 Task: Check the average views per listing of barn in the last 5 years.
Action: Mouse moved to (893, 212)
Screenshot: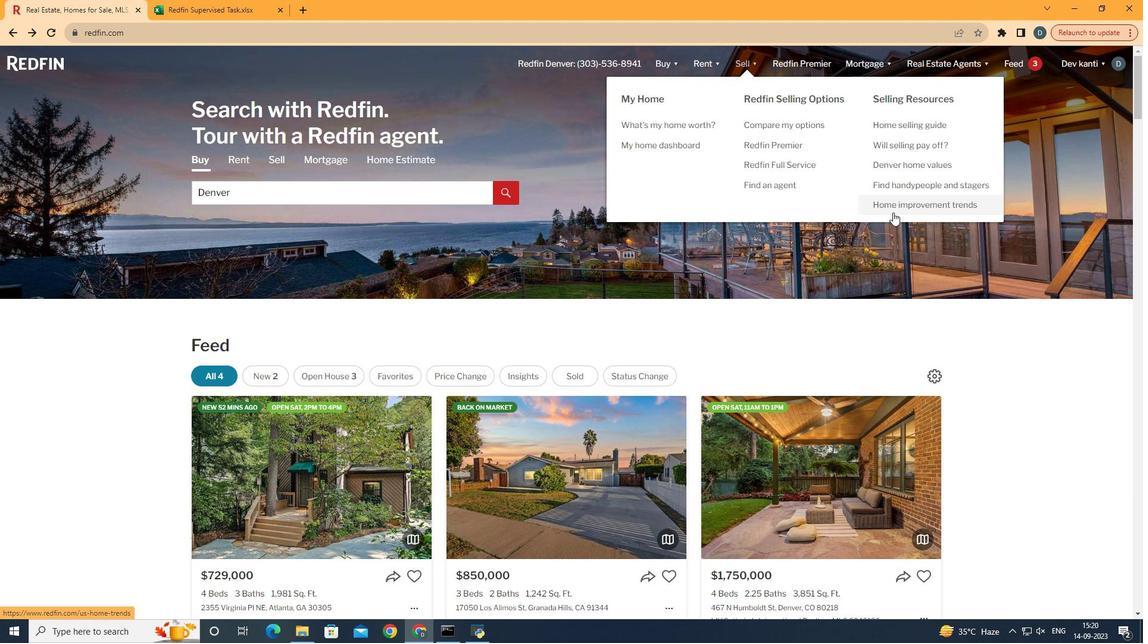 
Action: Mouse pressed left at (893, 212)
Screenshot: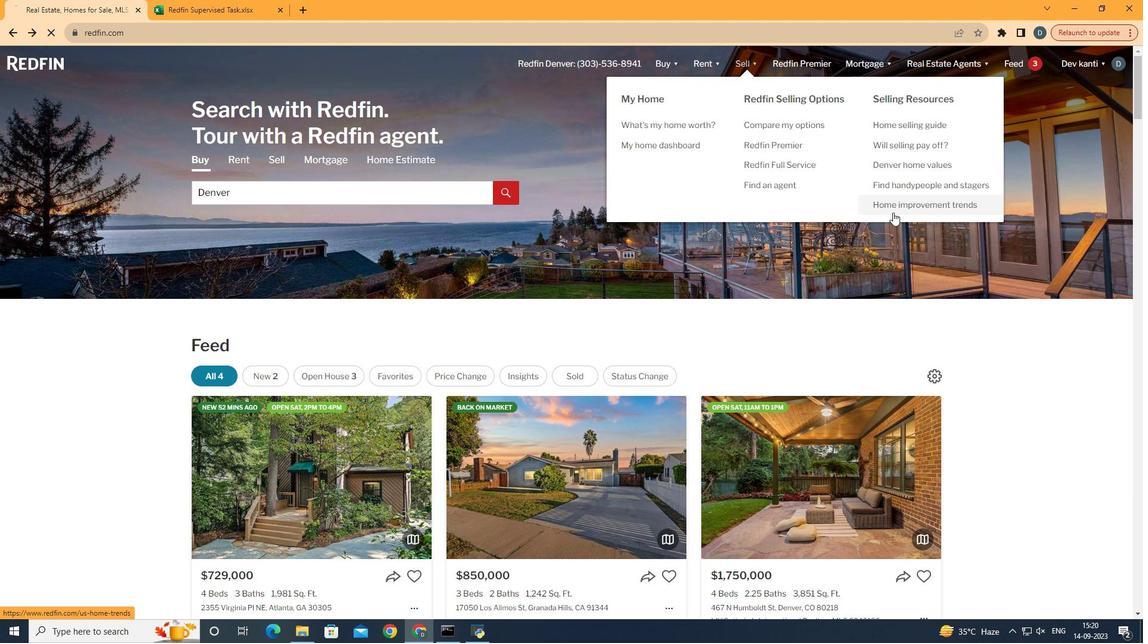 
Action: Mouse moved to (291, 232)
Screenshot: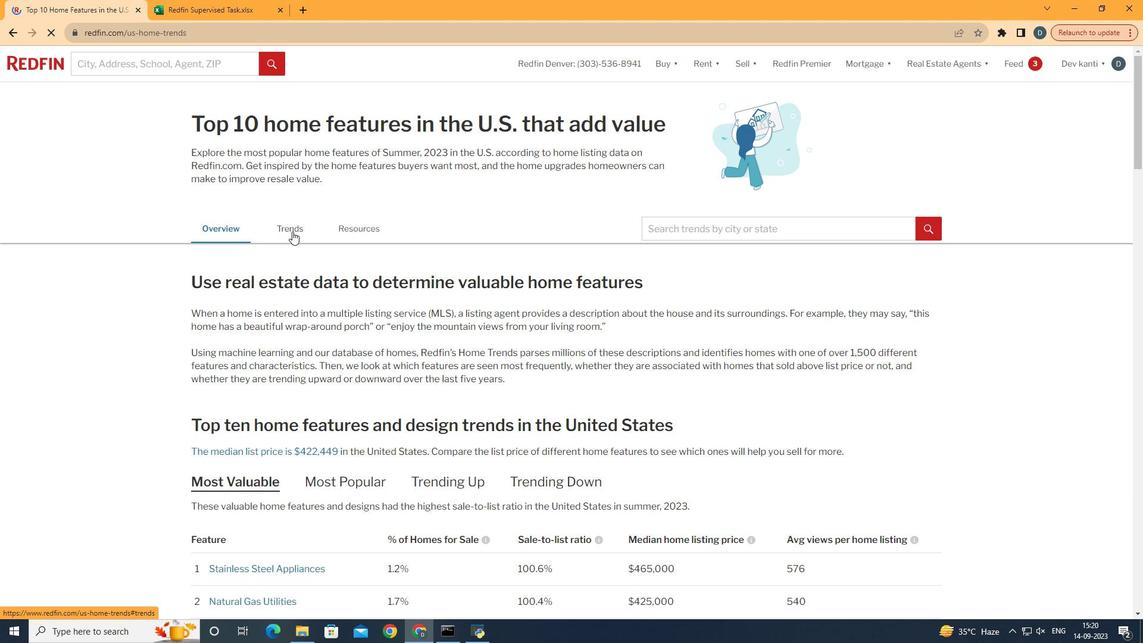 
Action: Mouse pressed left at (291, 232)
Screenshot: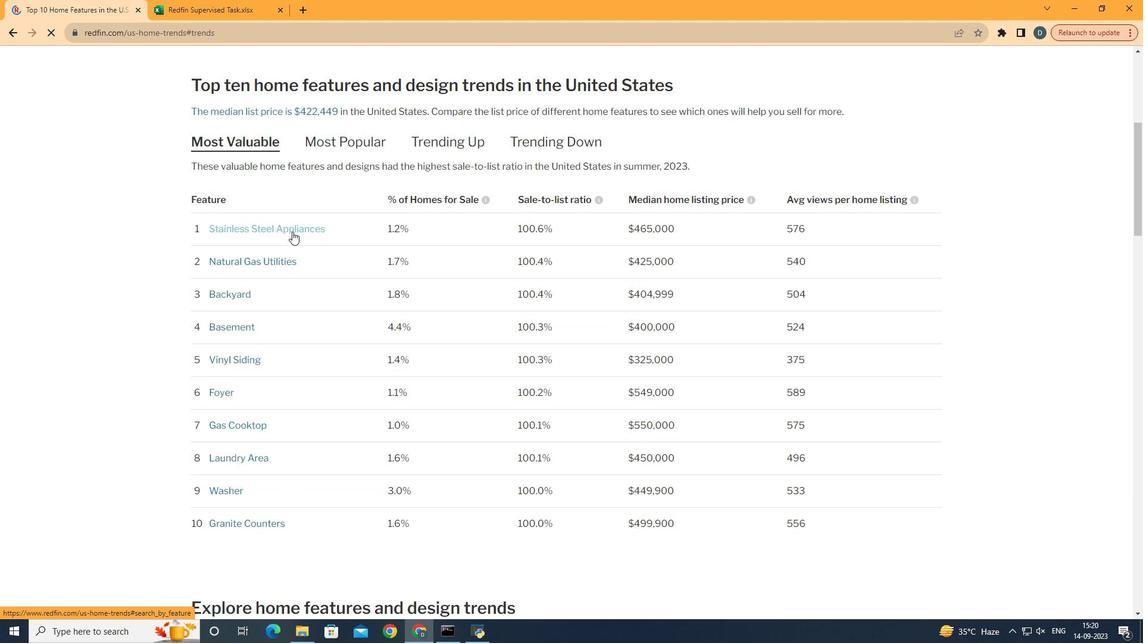 
Action: Mouse moved to (422, 292)
Screenshot: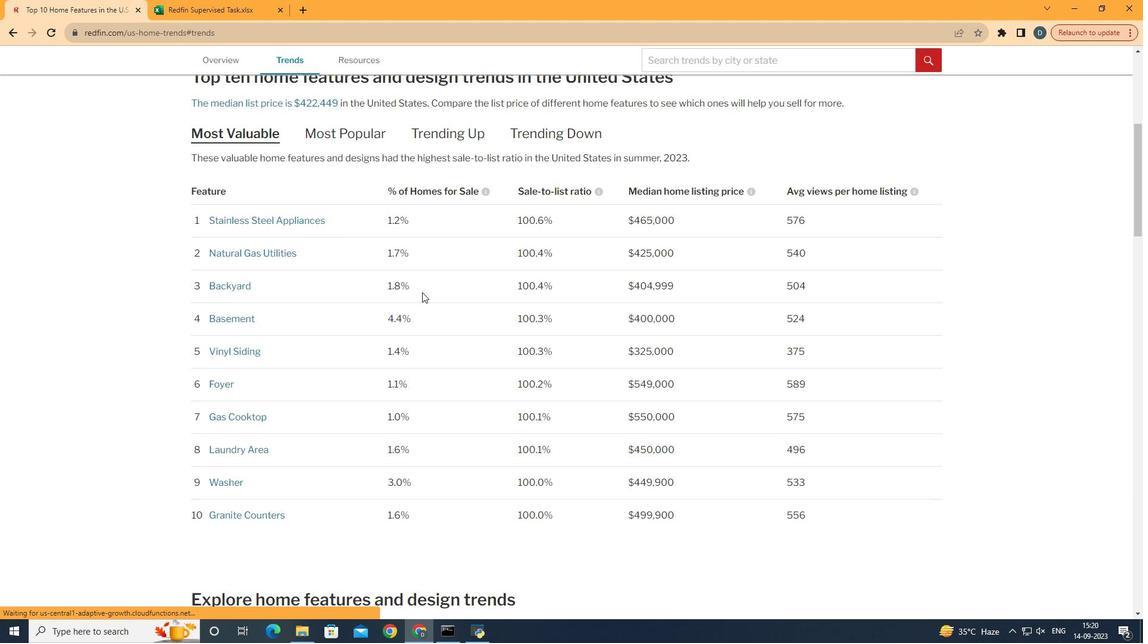 
Action: Mouse scrolled (422, 291) with delta (0, 0)
Screenshot: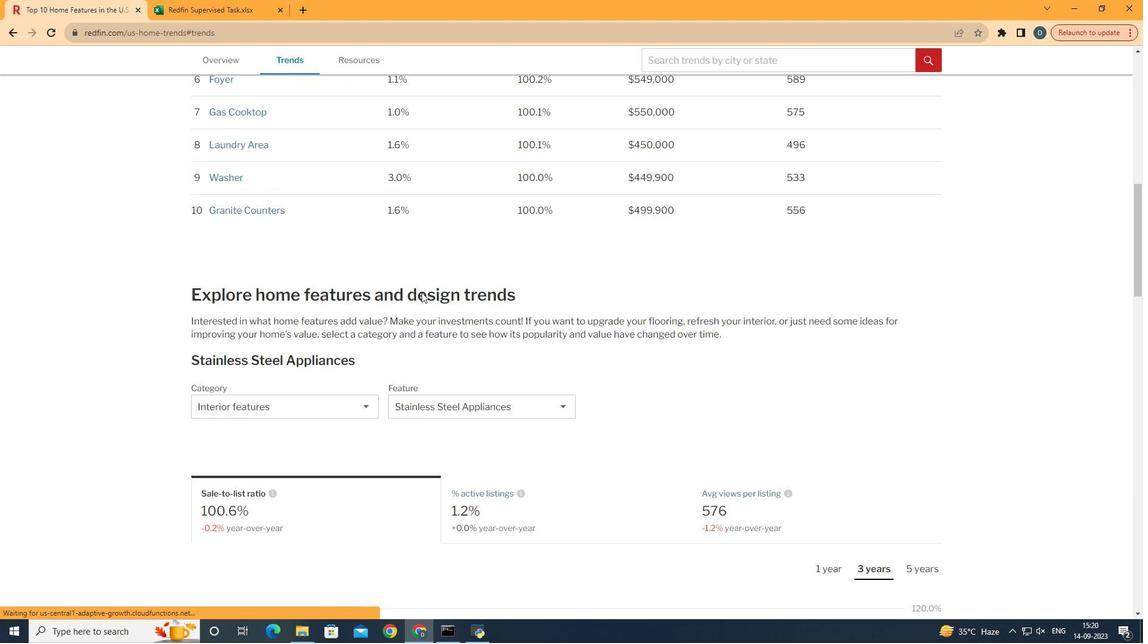 
Action: Mouse scrolled (422, 291) with delta (0, 0)
Screenshot: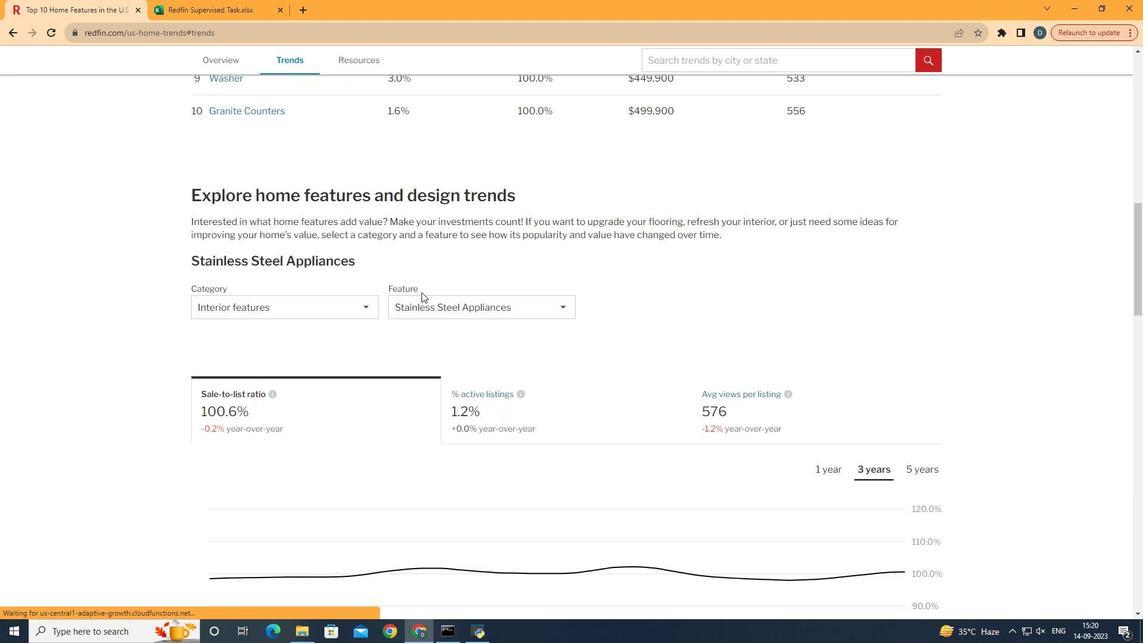 
Action: Mouse scrolled (422, 291) with delta (0, 0)
Screenshot: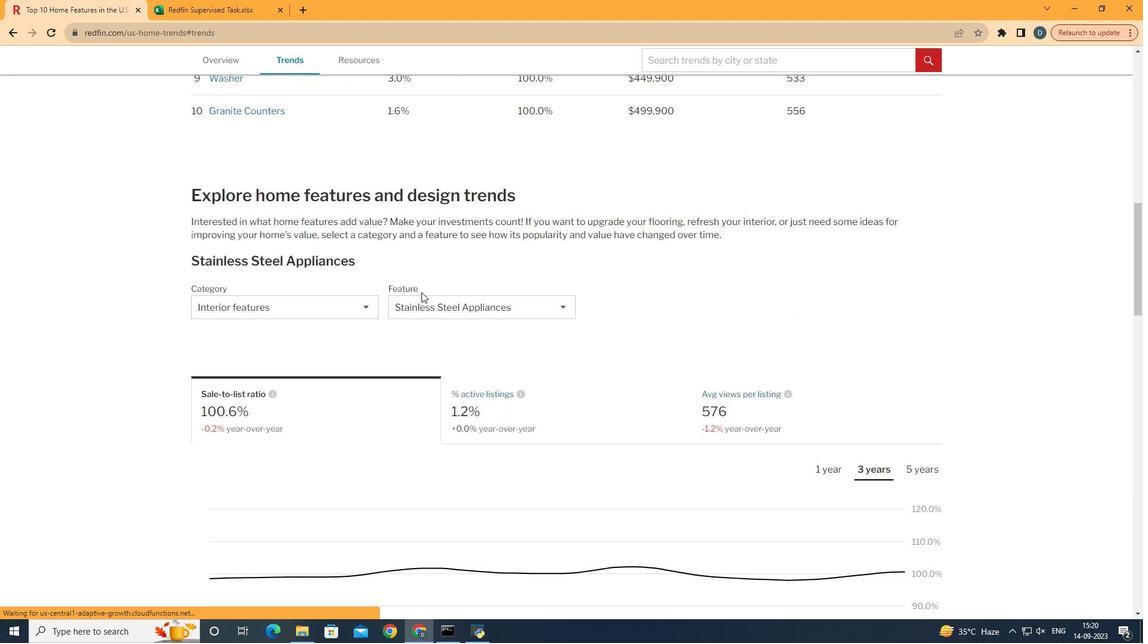 
Action: Mouse scrolled (422, 291) with delta (0, 0)
Screenshot: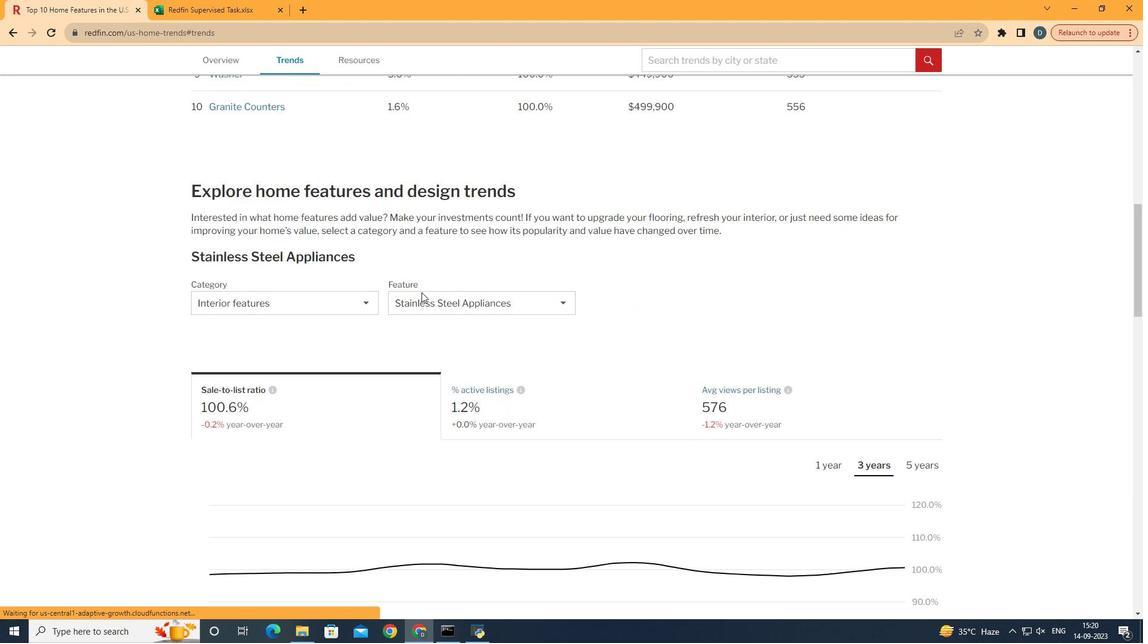 
Action: Mouse scrolled (422, 291) with delta (0, 0)
Screenshot: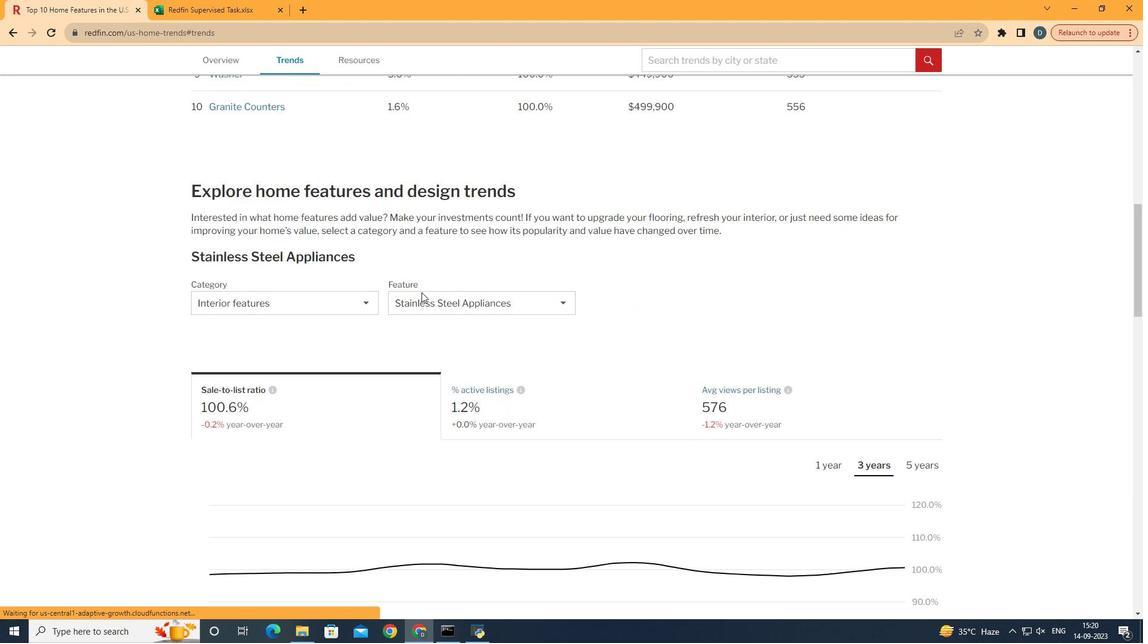 
Action: Mouse scrolled (422, 291) with delta (0, 0)
Screenshot: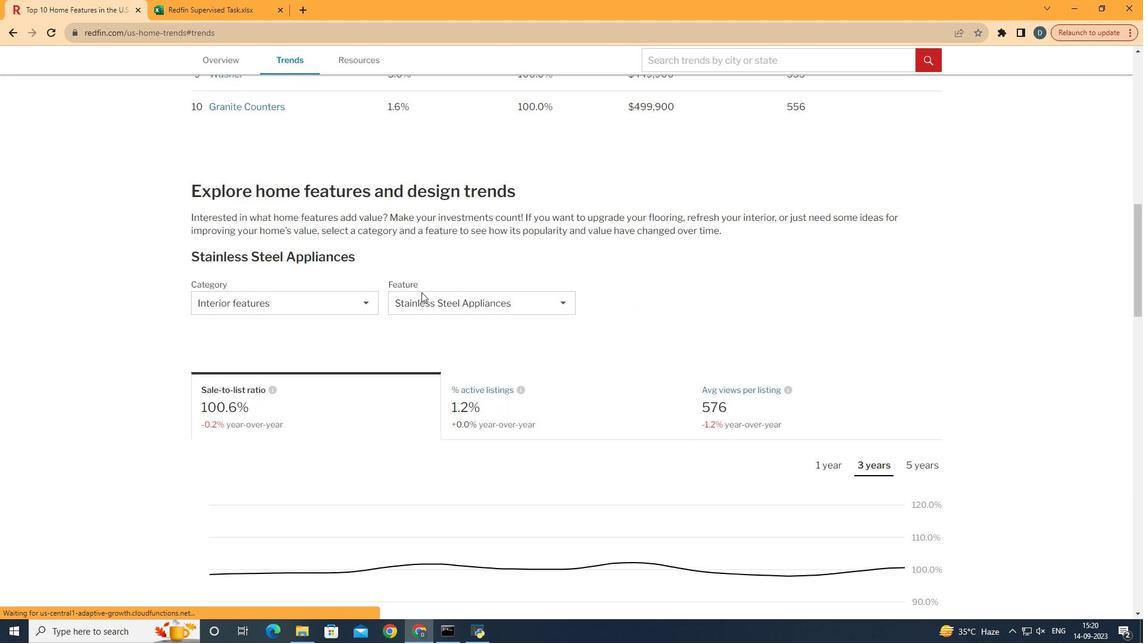 
Action: Mouse moved to (421, 292)
Screenshot: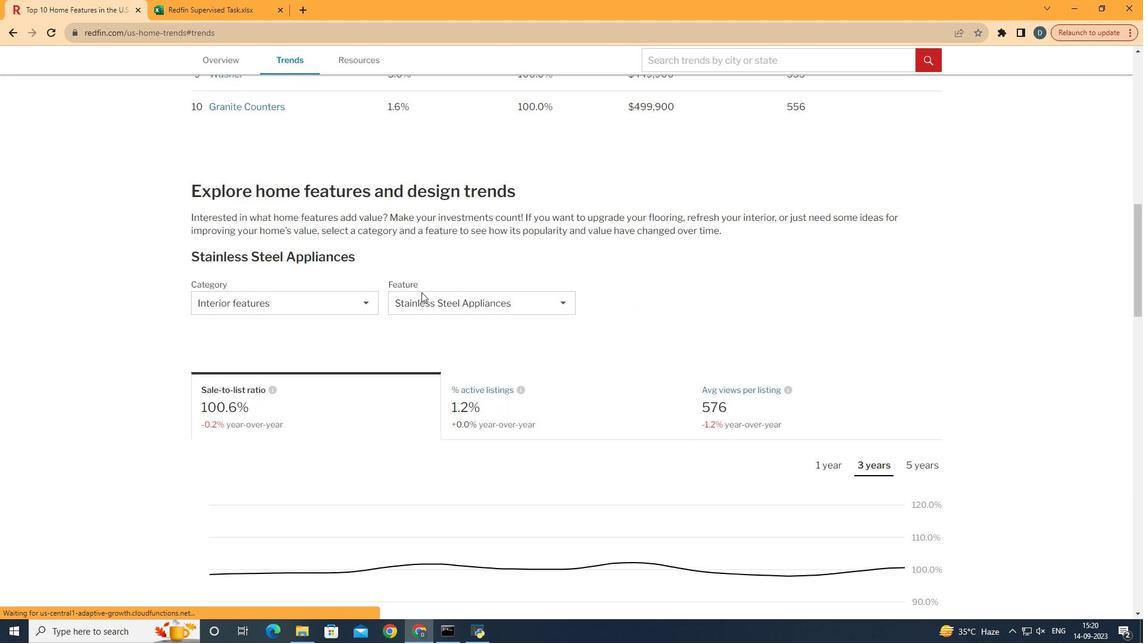 
Action: Mouse scrolled (421, 291) with delta (0, 0)
Screenshot: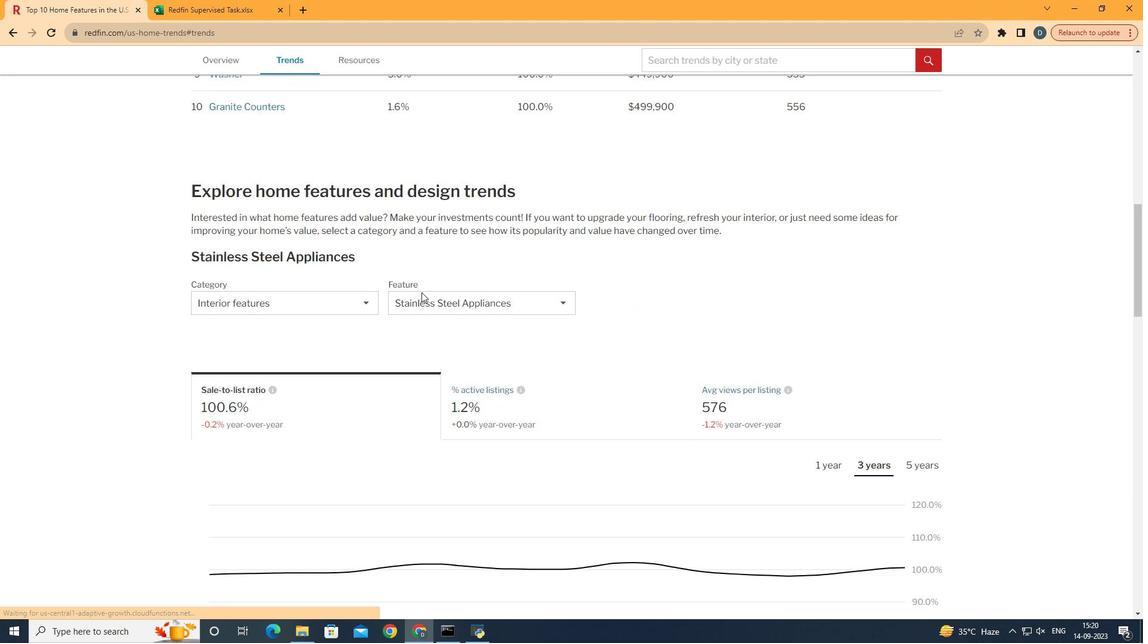
Action: Mouse moved to (360, 285)
Screenshot: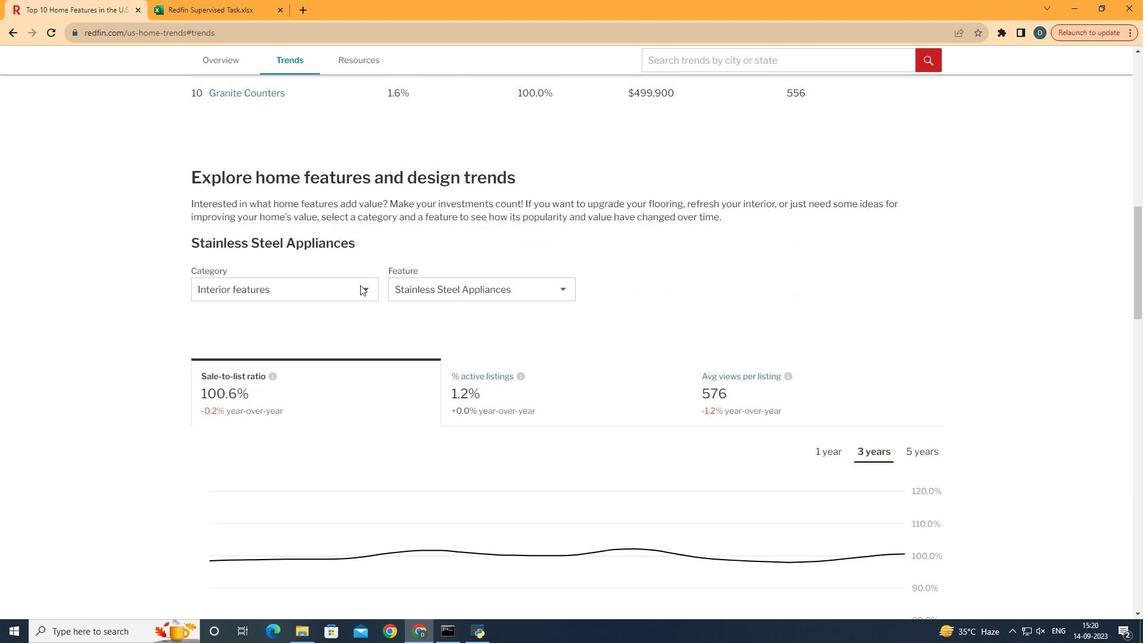 
Action: Mouse scrolled (360, 284) with delta (0, 0)
Screenshot: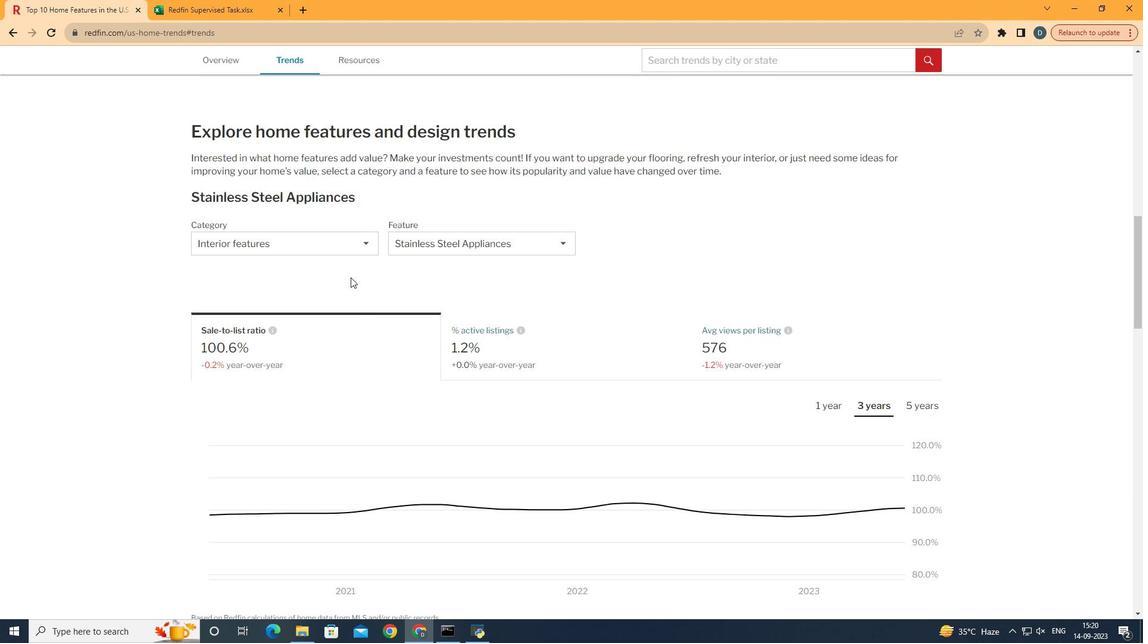
Action: Mouse moved to (344, 237)
Screenshot: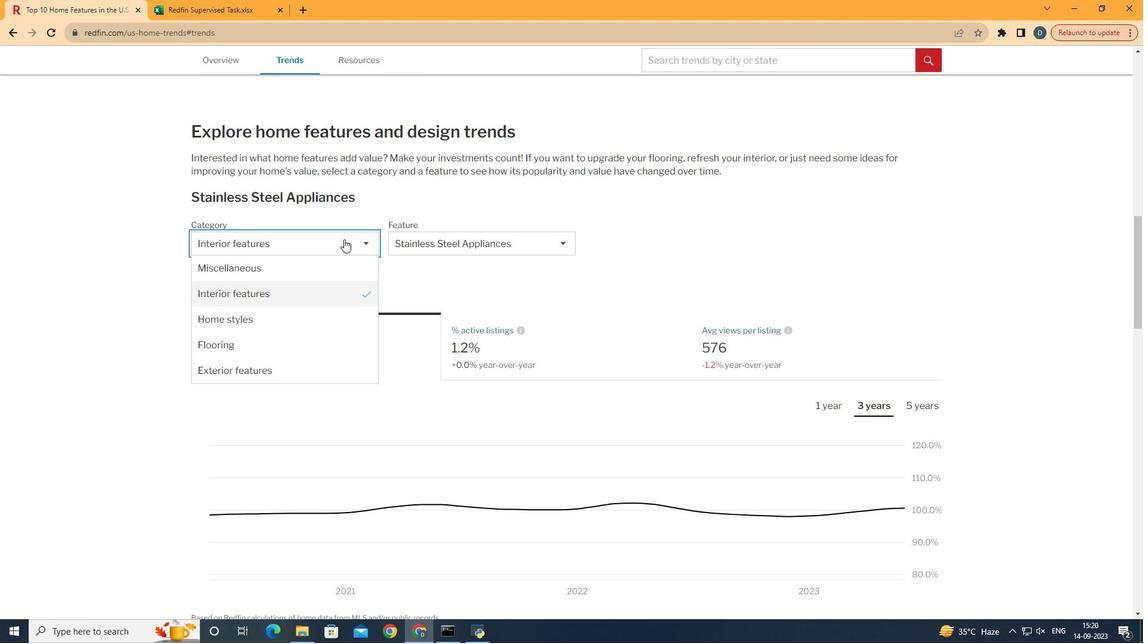 
Action: Mouse pressed left at (344, 237)
Screenshot: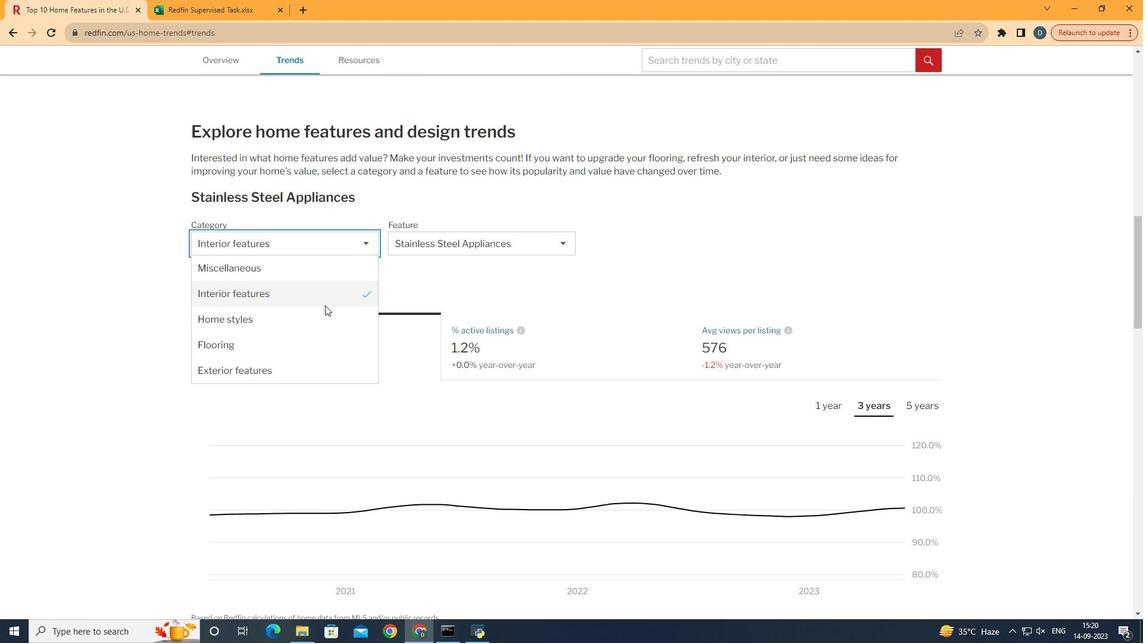 
Action: Mouse moved to (325, 366)
Screenshot: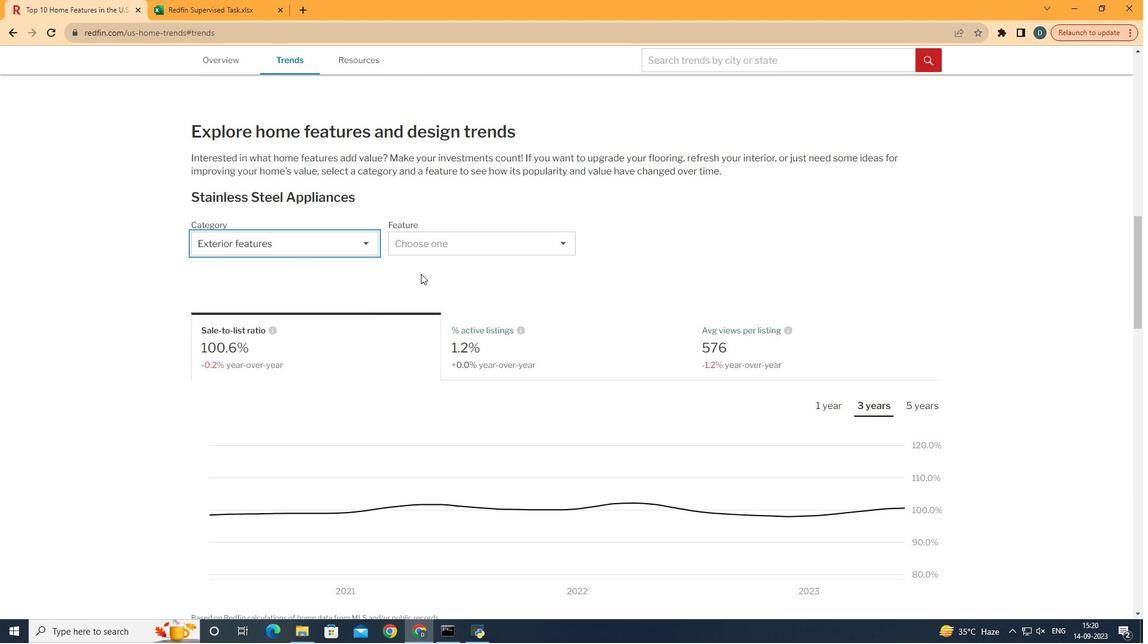 
Action: Mouse pressed left at (325, 366)
Screenshot: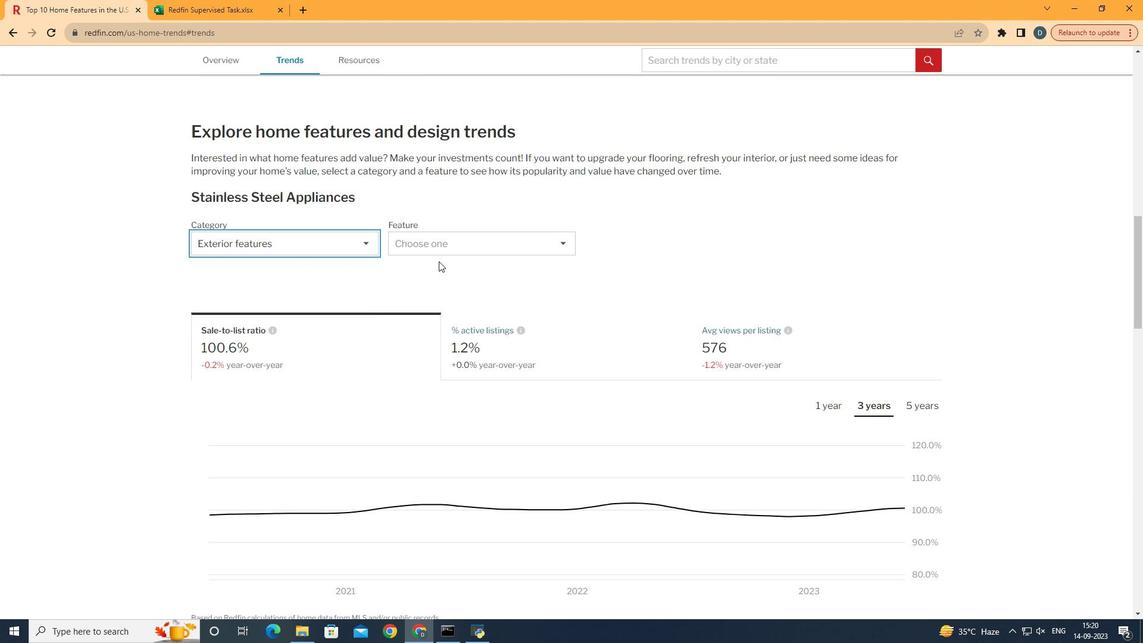 
Action: Mouse moved to (483, 239)
Screenshot: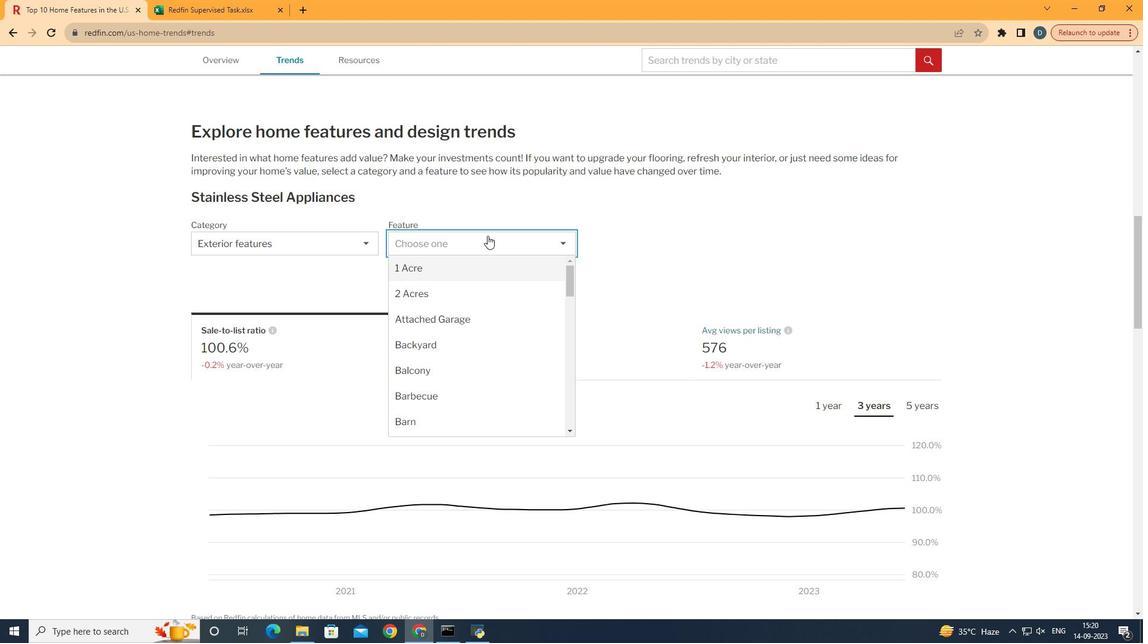 
Action: Mouse pressed left at (483, 239)
Screenshot: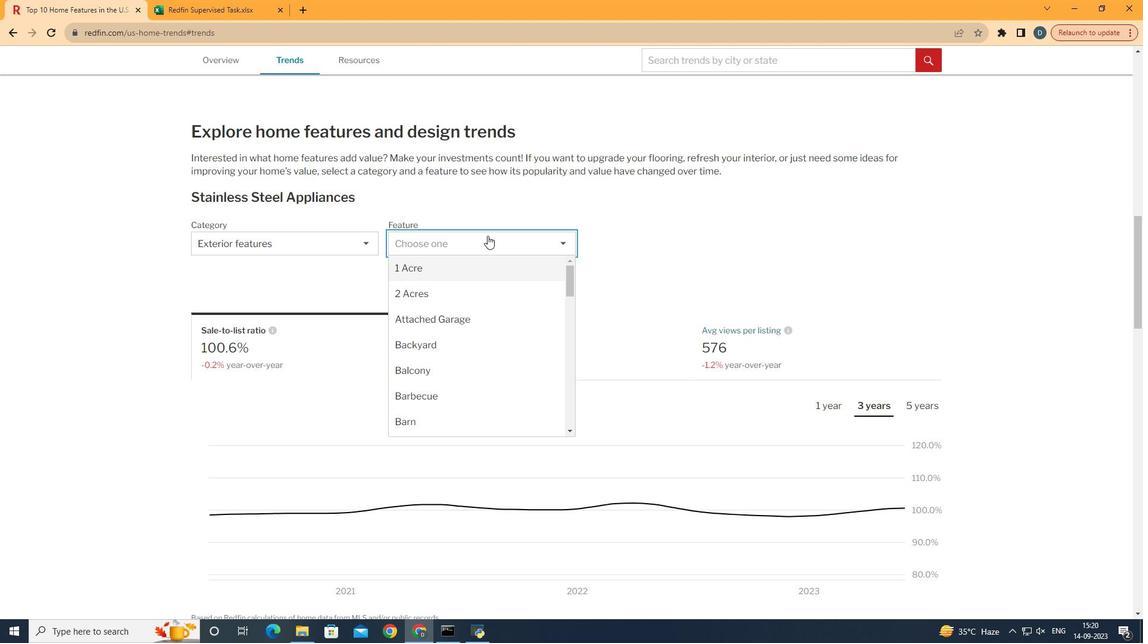 
Action: Mouse moved to (483, 414)
Screenshot: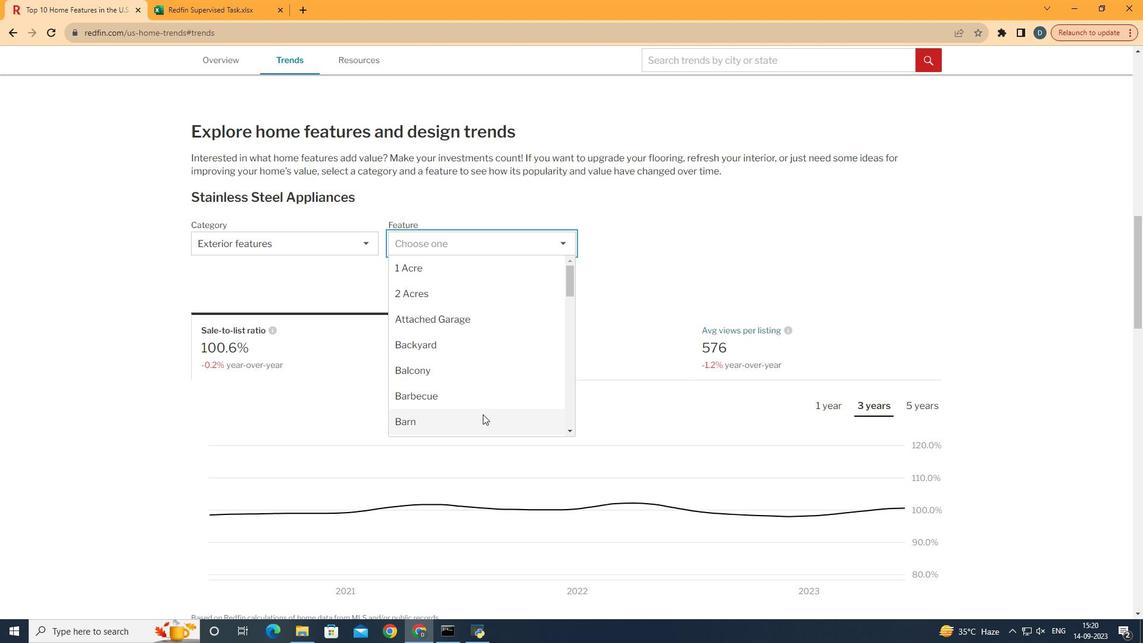
Action: Mouse pressed left at (483, 414)
Screenshot: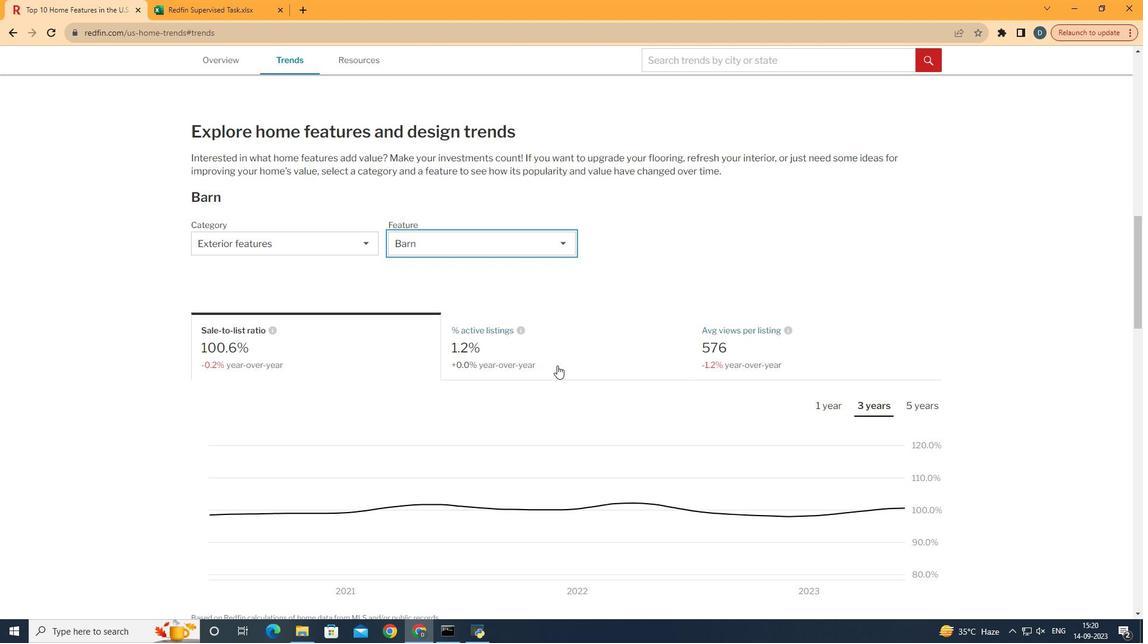 
Action: Mouse moved to (1000, 226)
Screenshot: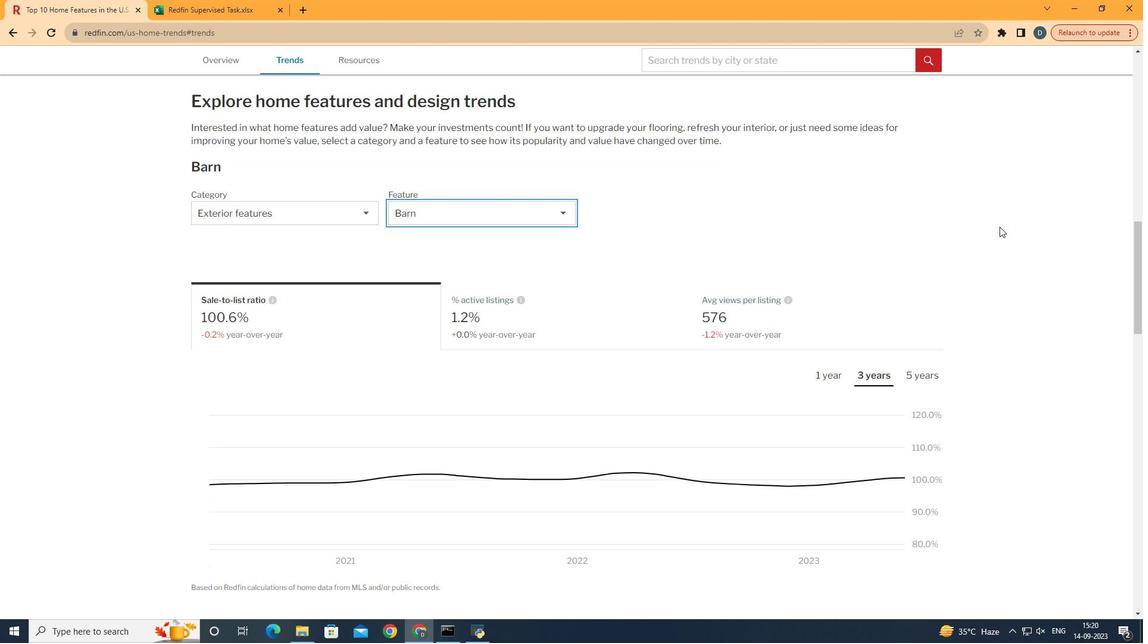 
Action: Mouse scrolled (1000, 226) with delta (0, 0)
Screenshot: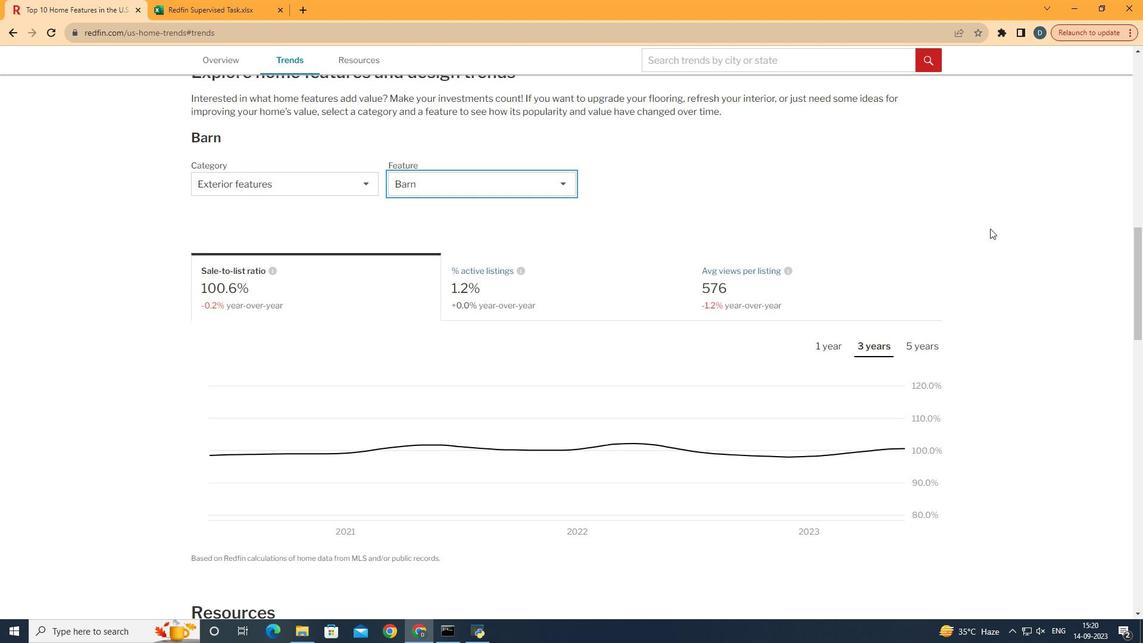 
Action: Mouse moved to (842, 286)
Screenshot: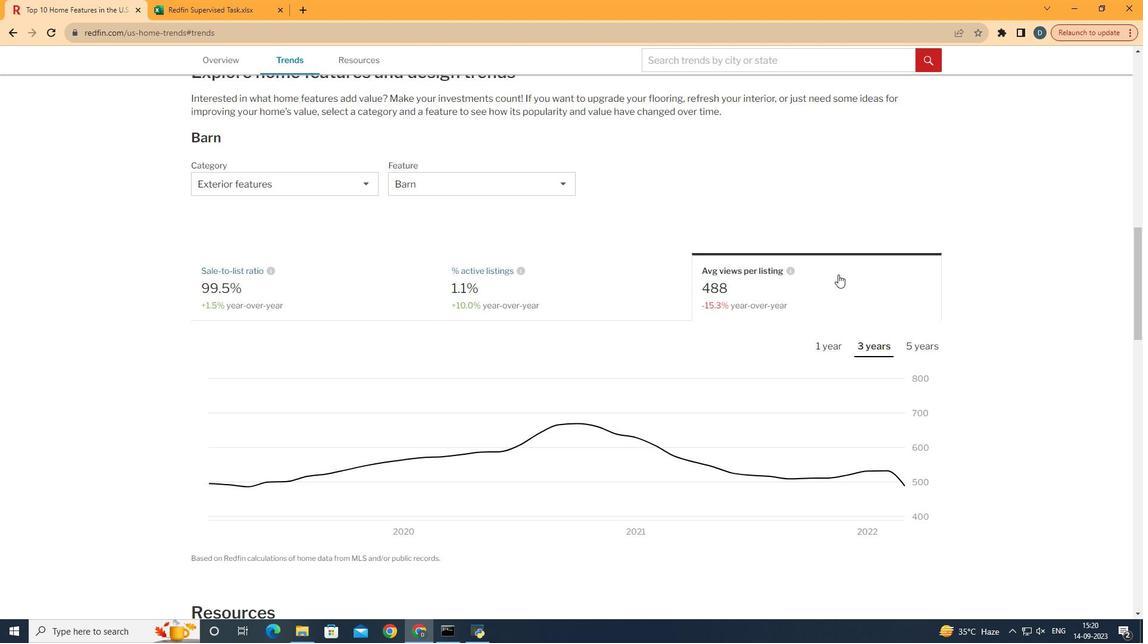 
Action: Mouse pressed left at (842, 286)
Screenshot: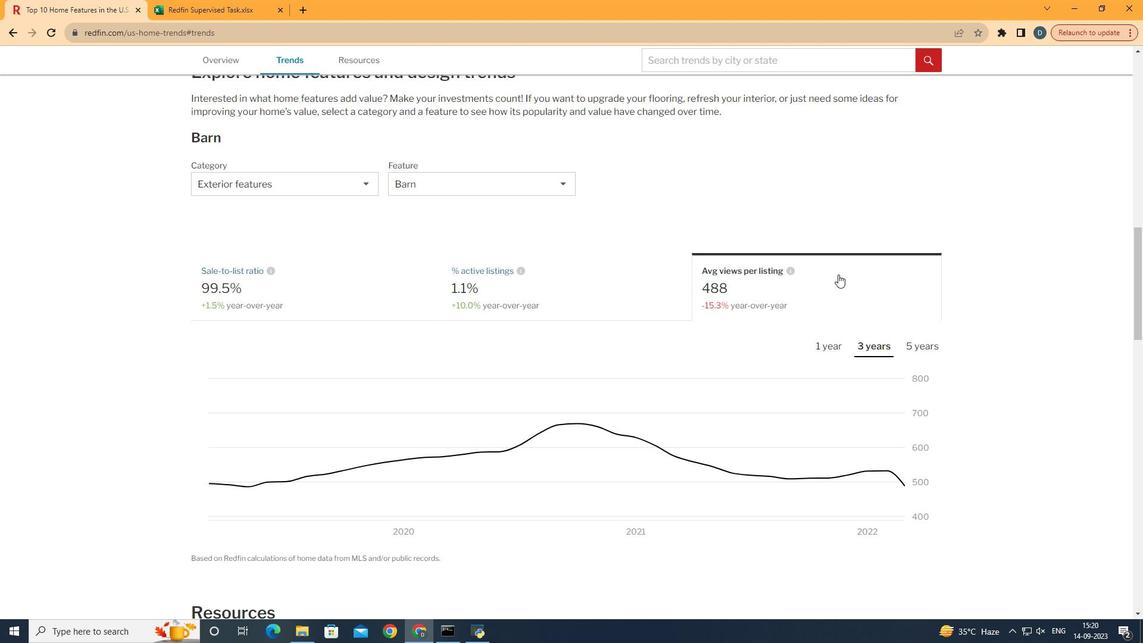 
Action: Mouse moved to (913, 343)
Screenshot: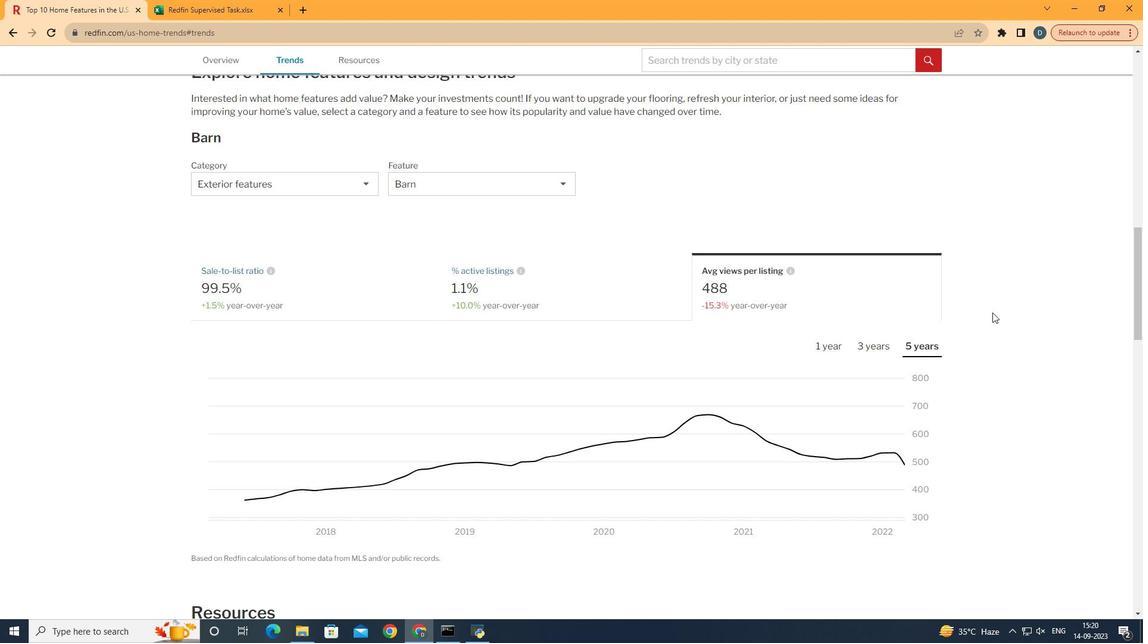 
Action: Mouse pressed left at (913, 343)
Screenshot: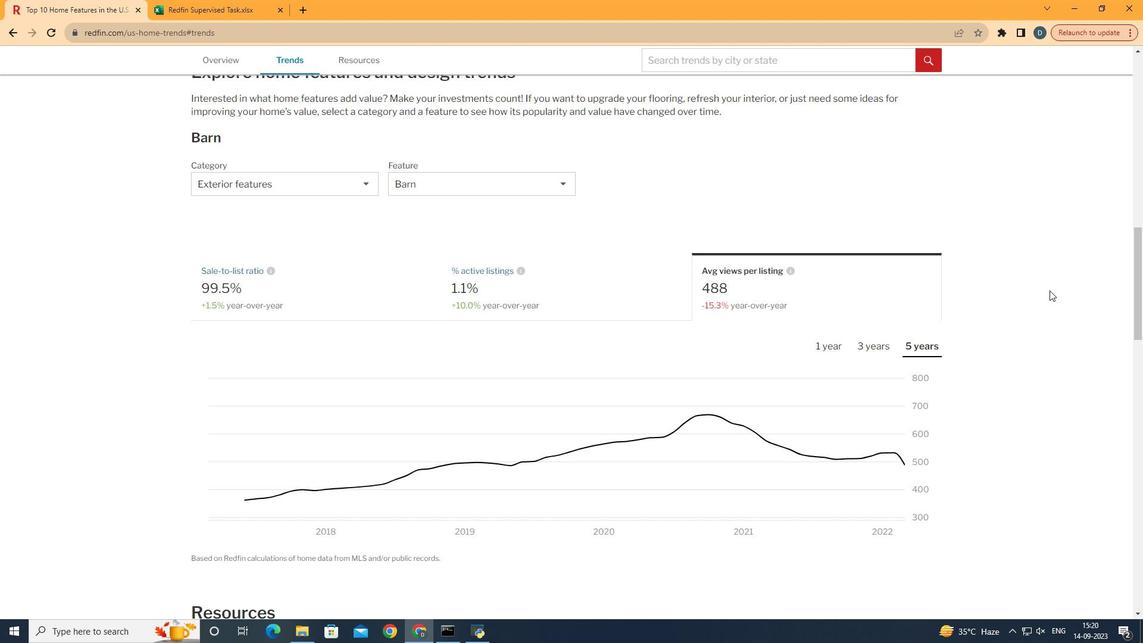 
Action: Mouse moved to (1050, 290)
Screenshot: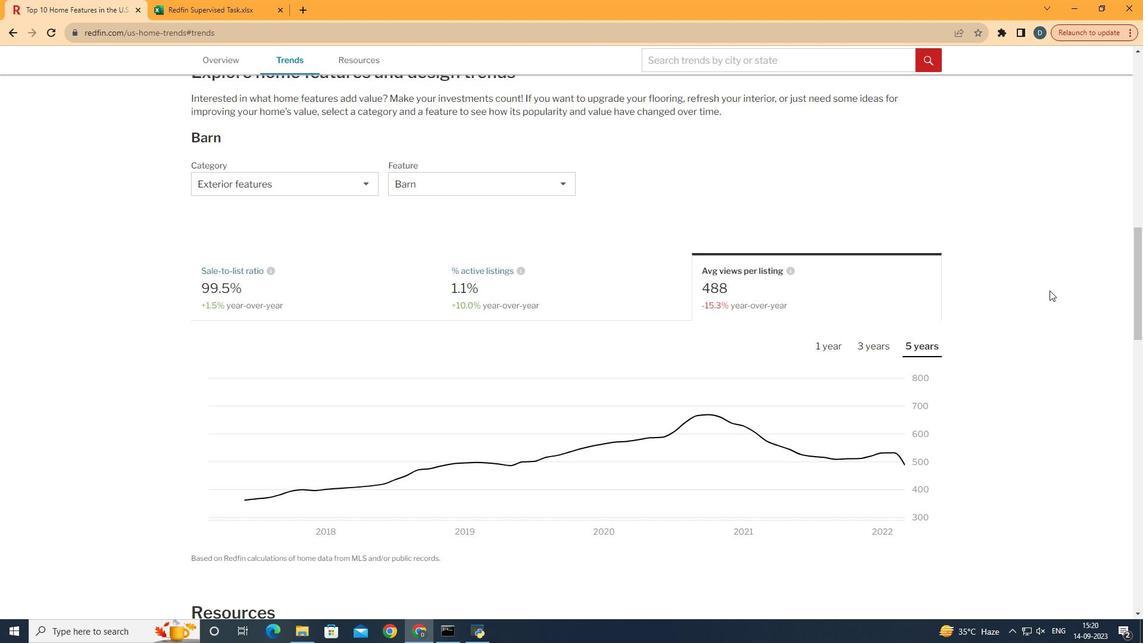 
